 Task: Sort the products by best match.
Action: Mouse moved to (19, 149)
Screenshot: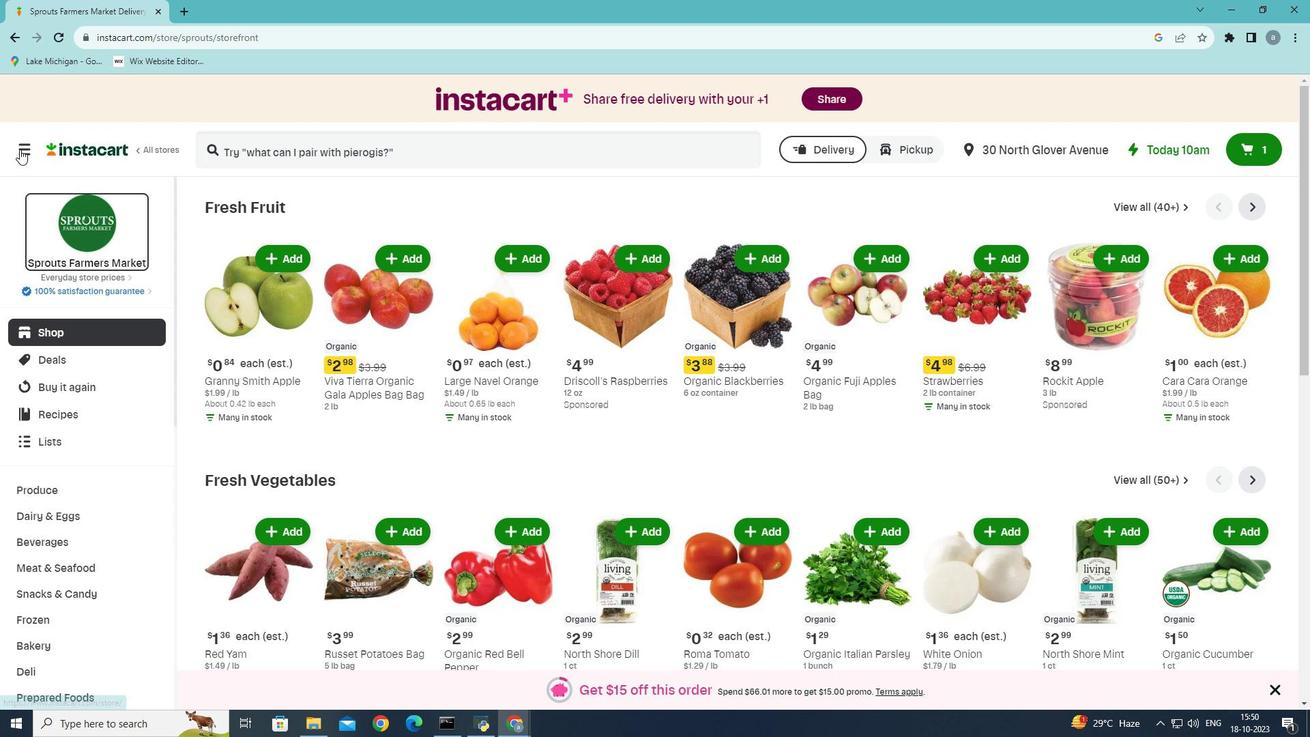 
Action: Mouse pressed left at (19, 149)
Screenshot: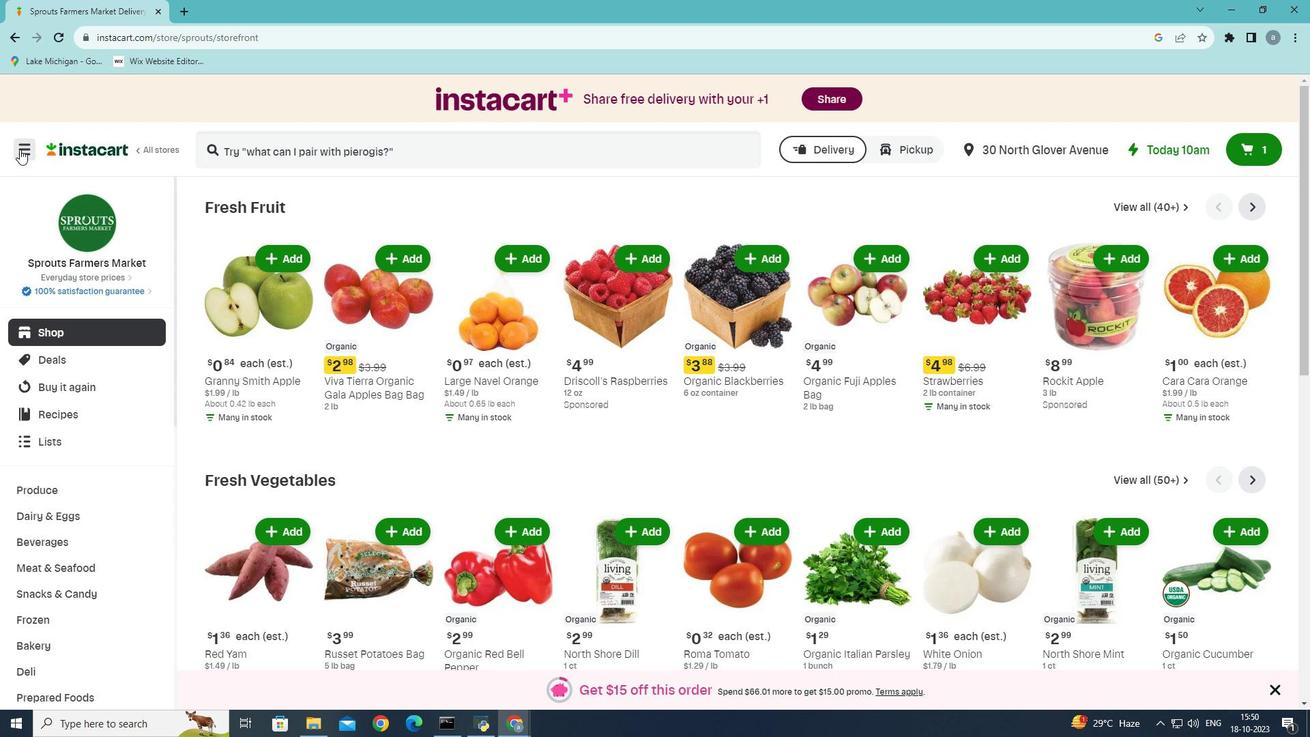 
Action: Mouse moved to (107, 400)
Screenshot: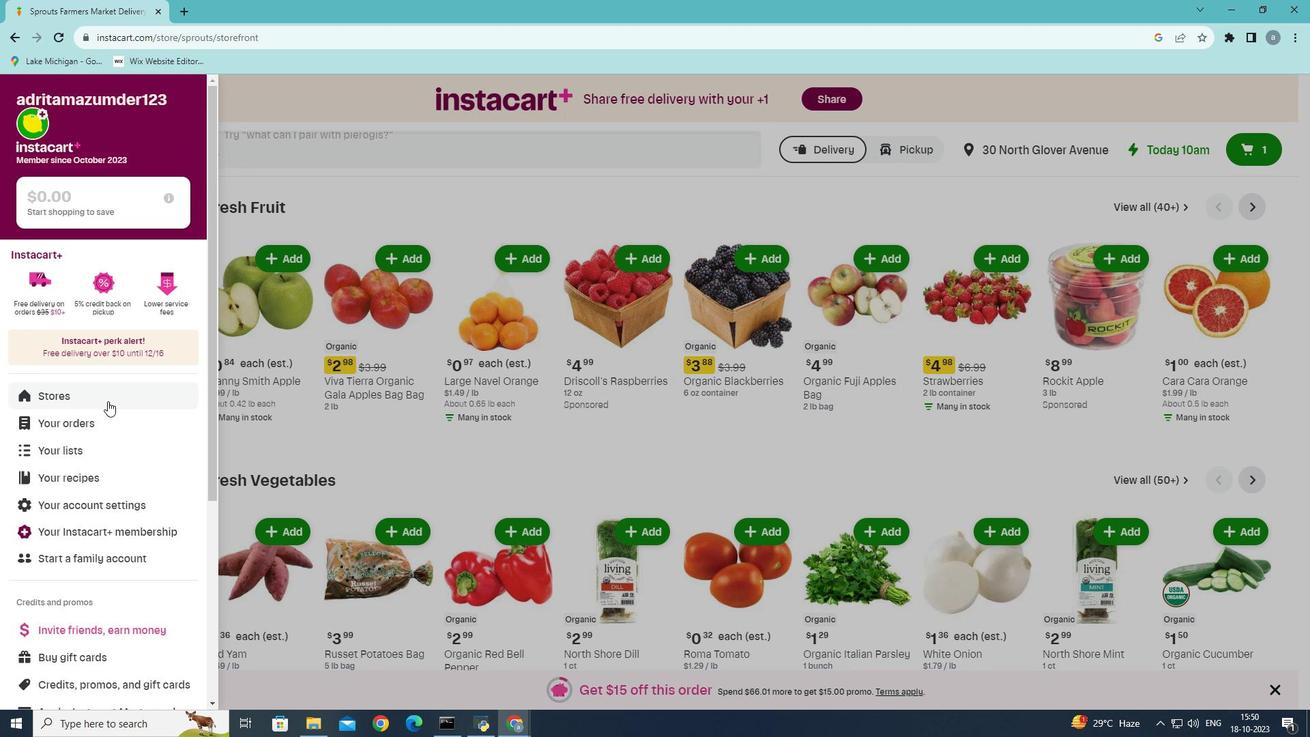 
Action: Mouse pressed left at (107, 400)
Screenshot: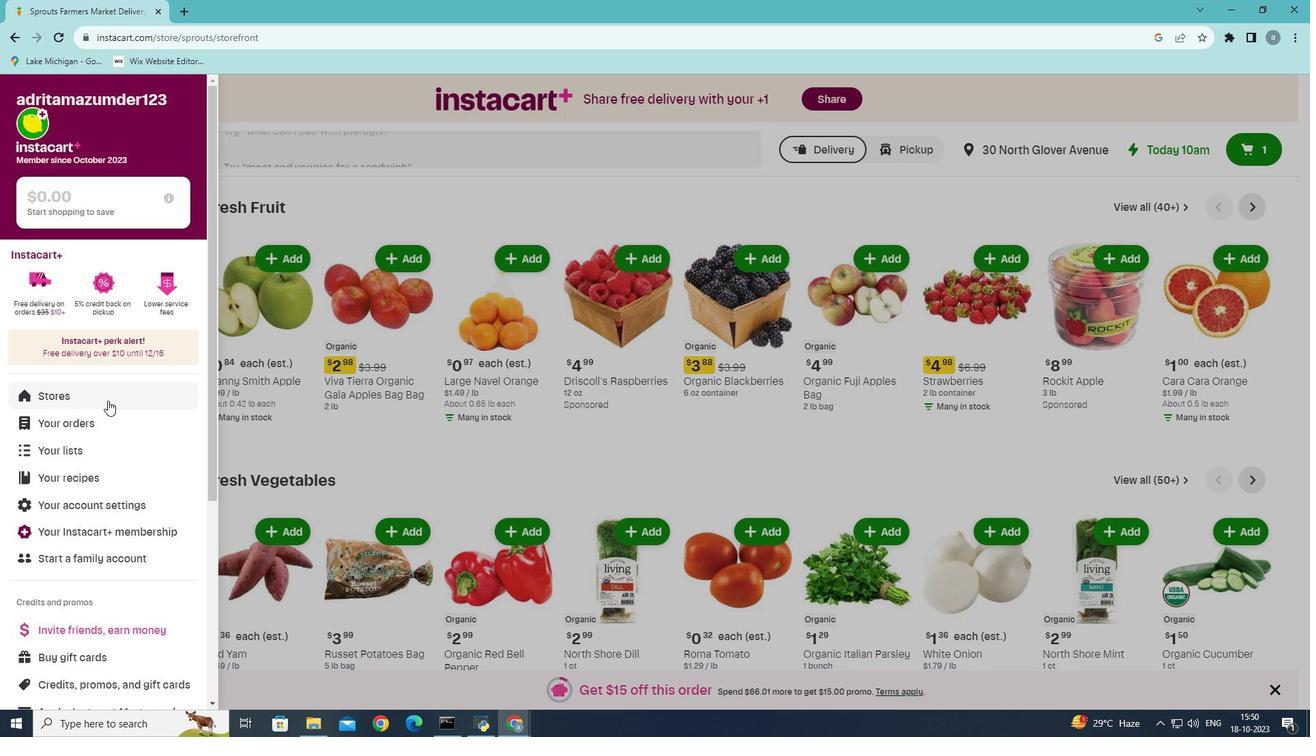
Action: Mouse moved to (313, 158)
Screenshot: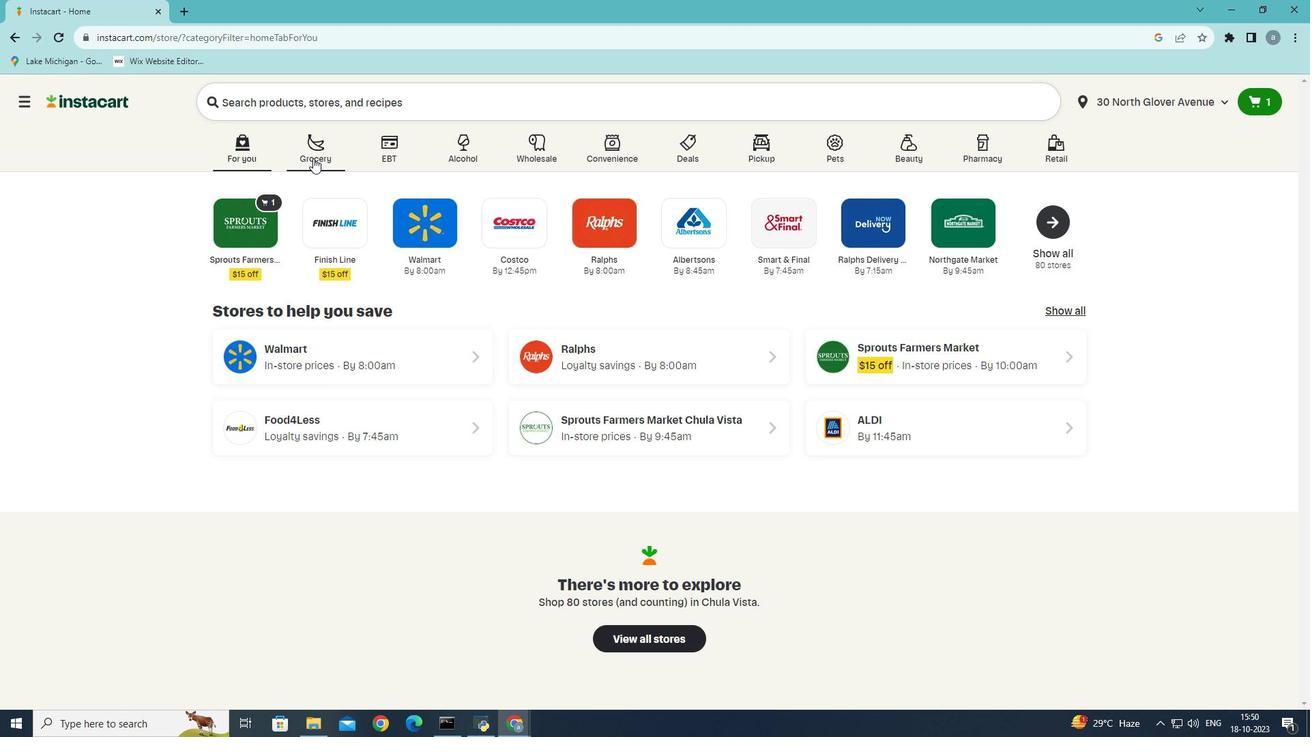 
Action: Mouse pressed left at (313, 158)
Screenshot: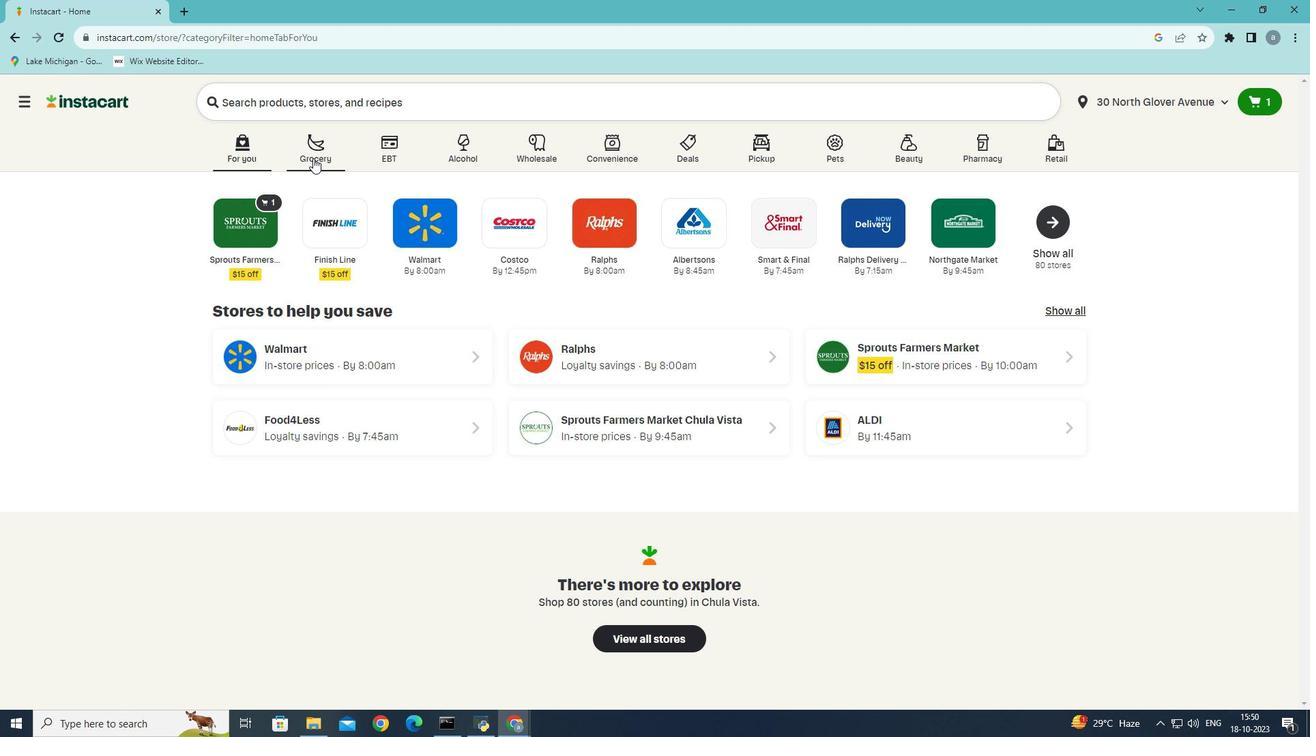 
Action: Mouse moved to (341, 400)
Screenshot: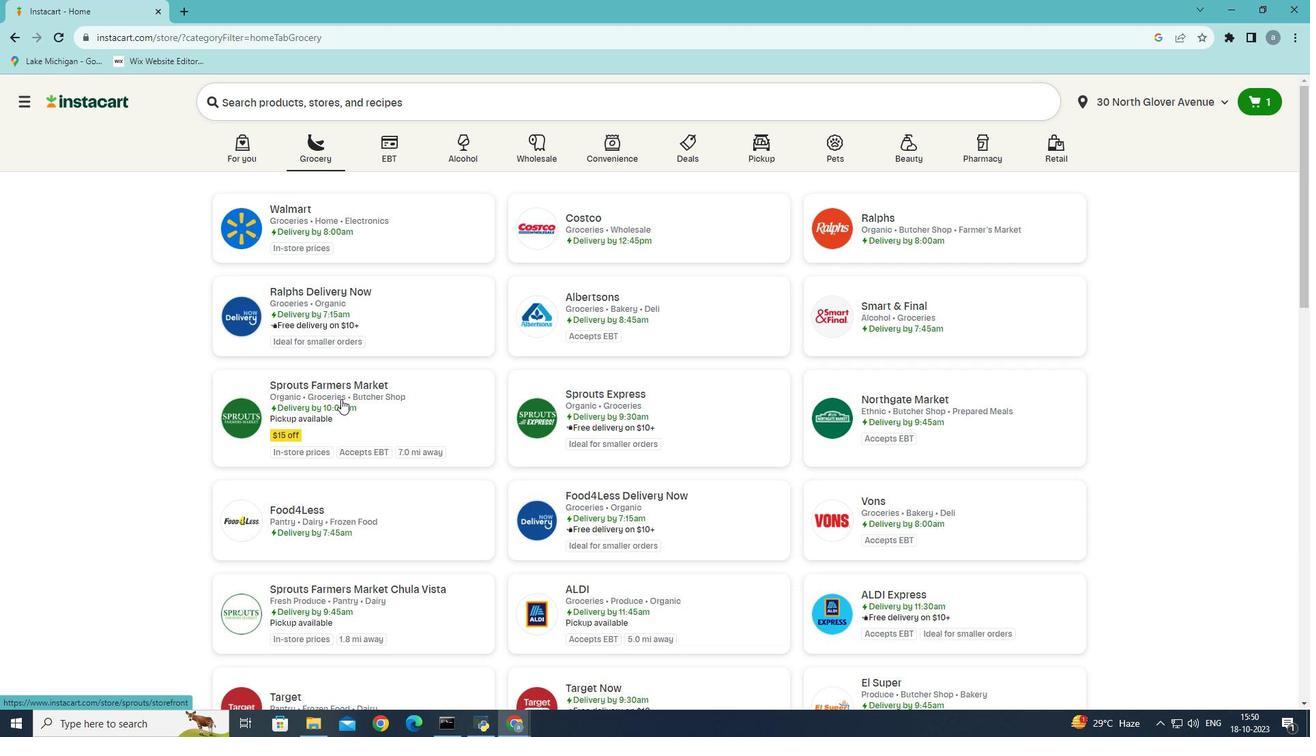 
Action: Mouse pressed left at (341, 400)
Screenshot: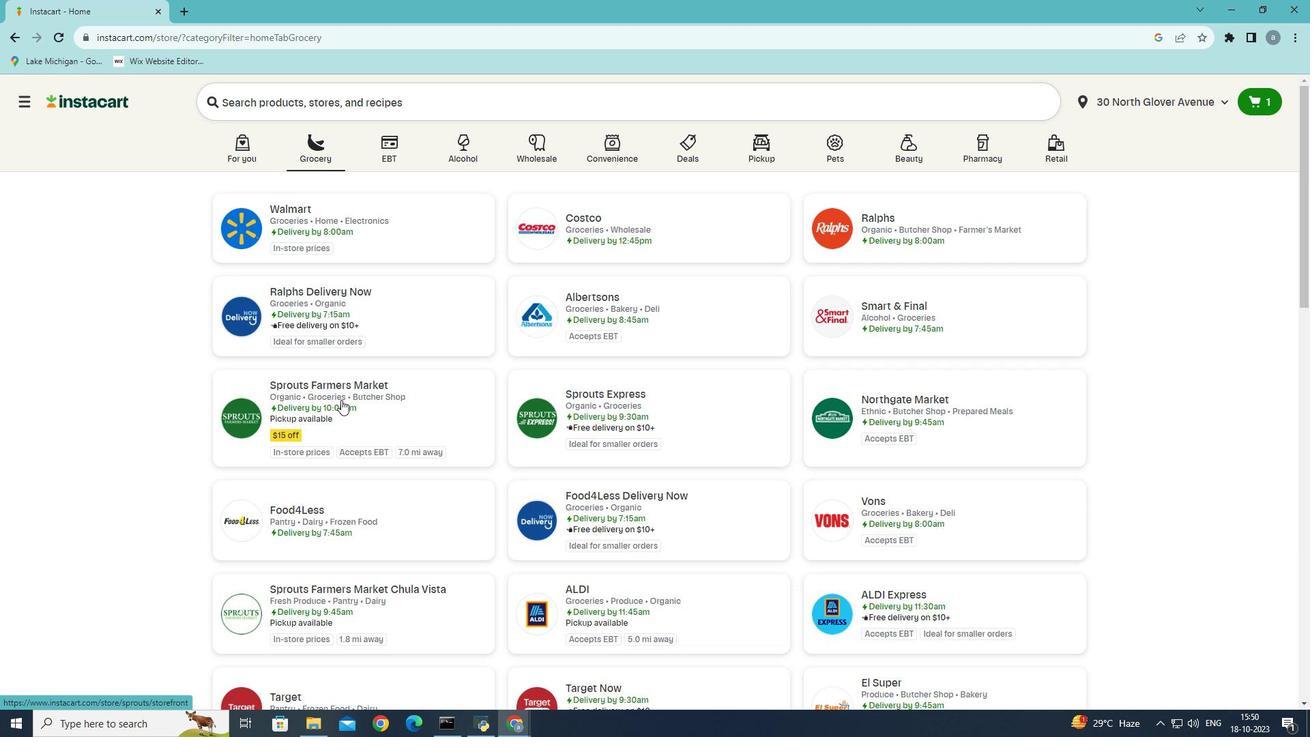 
Action: Mouse moved to (73, 567)
Screenshot: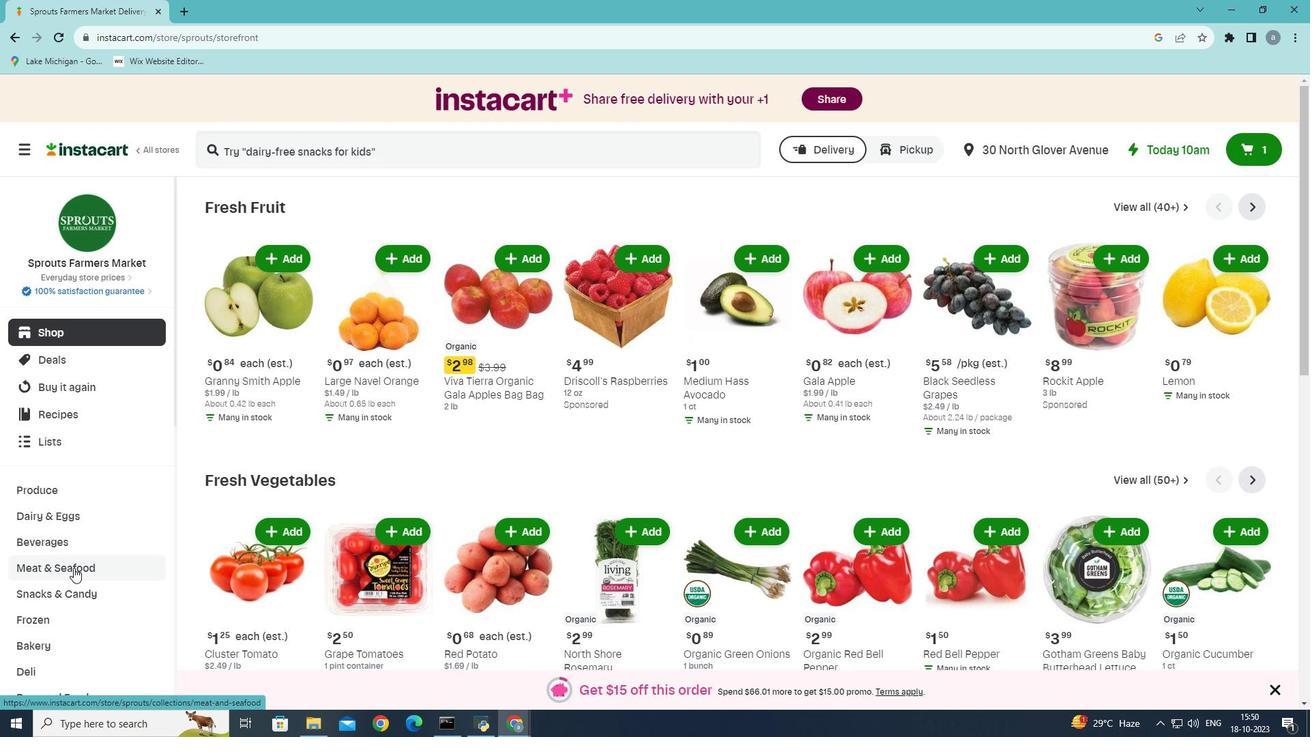 
Action: Mouse pressed left at (73, 567)
Screenshot: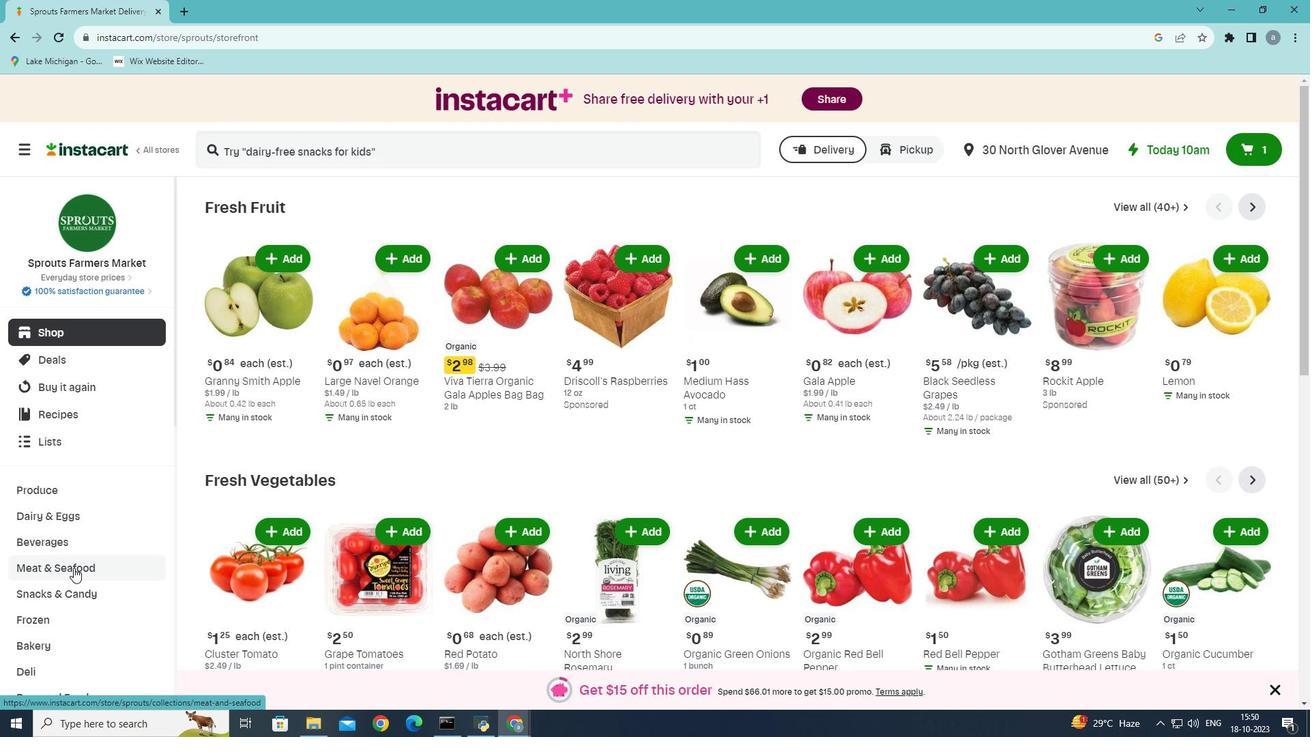 
Action: Mouse moved to (488, 242)
Screenshot: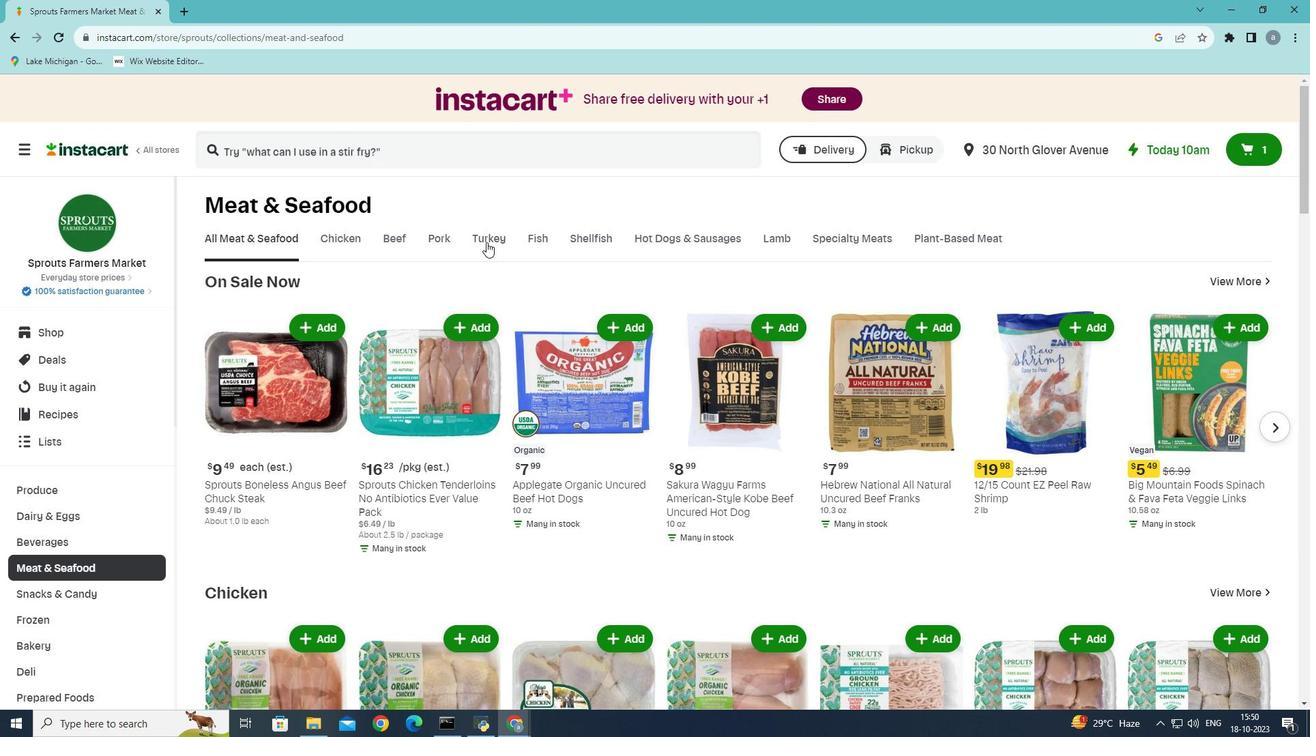 
Action: Mouse pressed left at (488, 242)
Screenshot: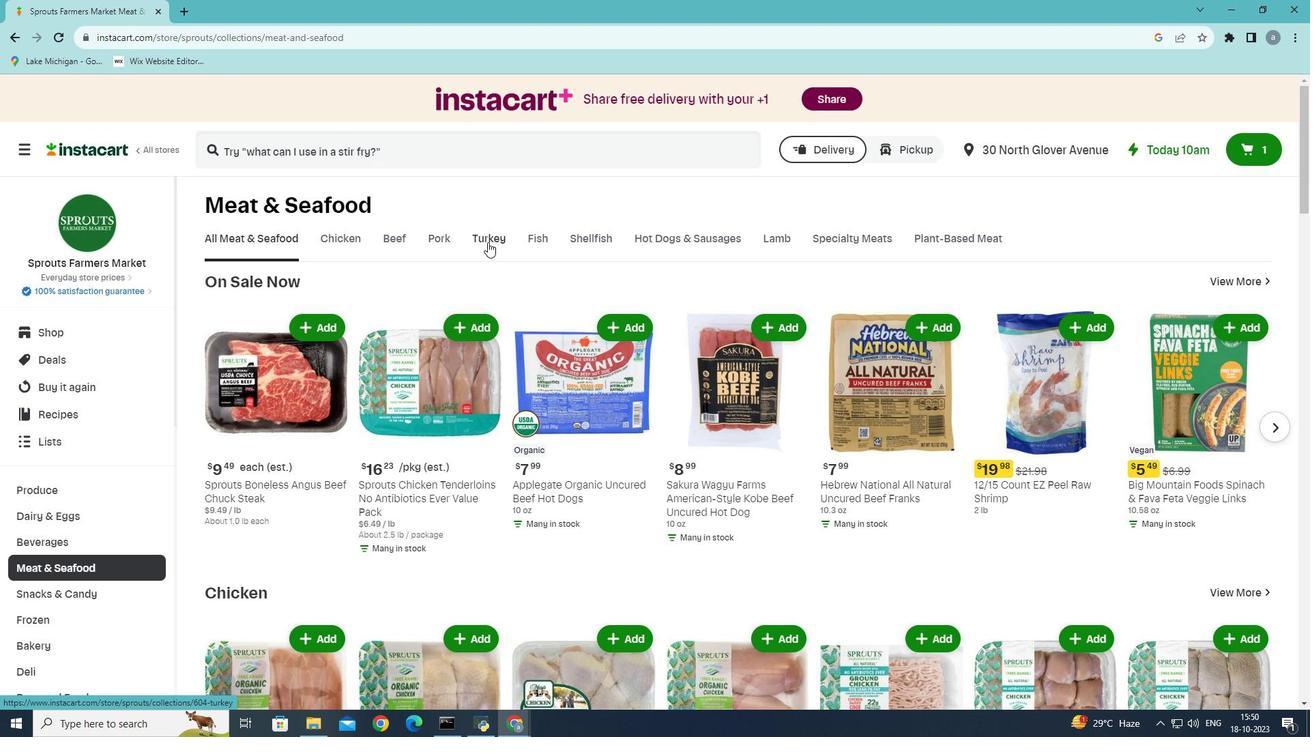 
Action: Mouse moved to (460, 294)
Screenshot: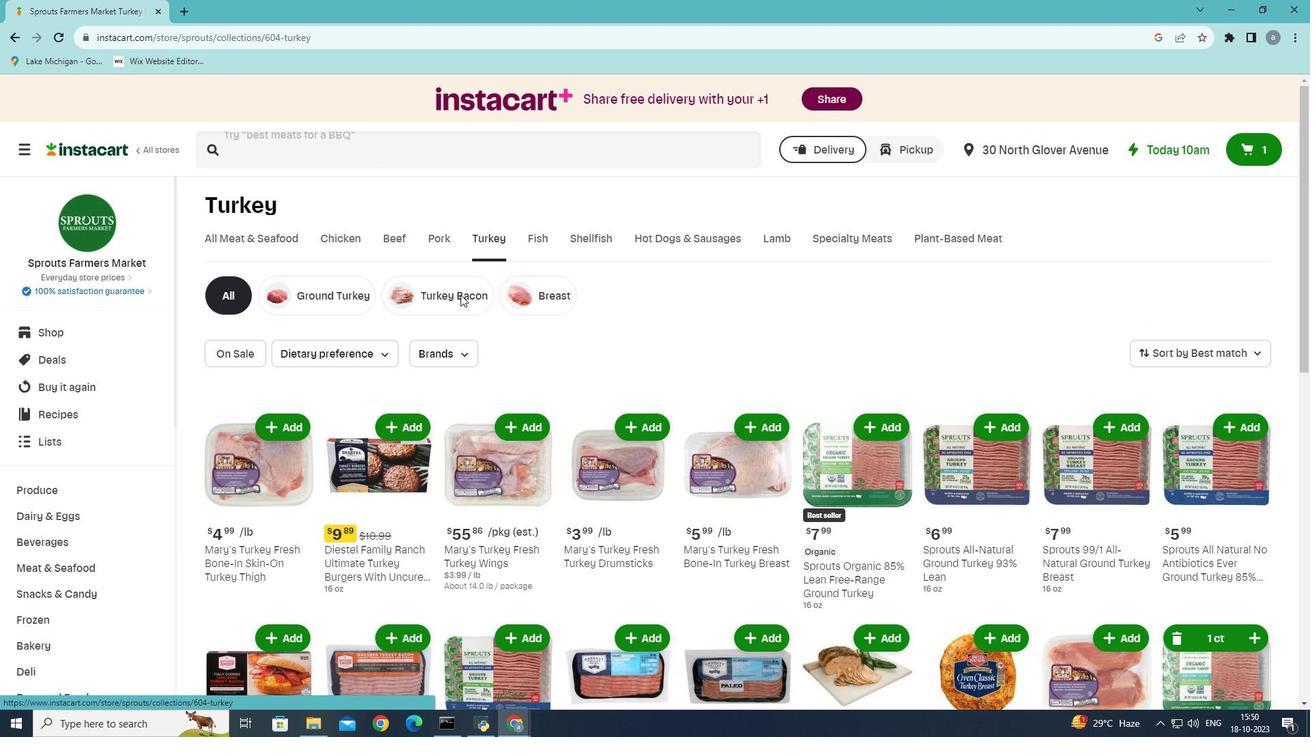 
Action: Mouse pressed left at (460, 294)
Screenshot: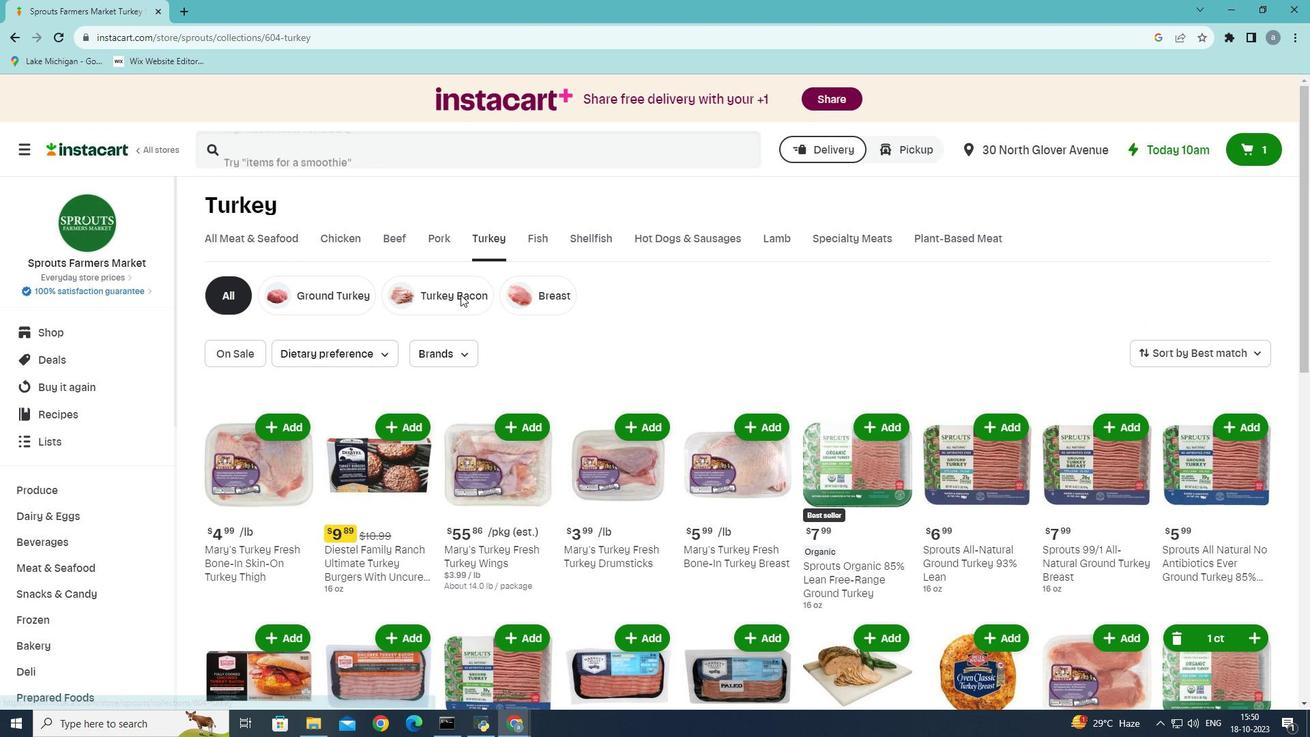 
Action: Mouse moved to (1269, 352)
Screenshot: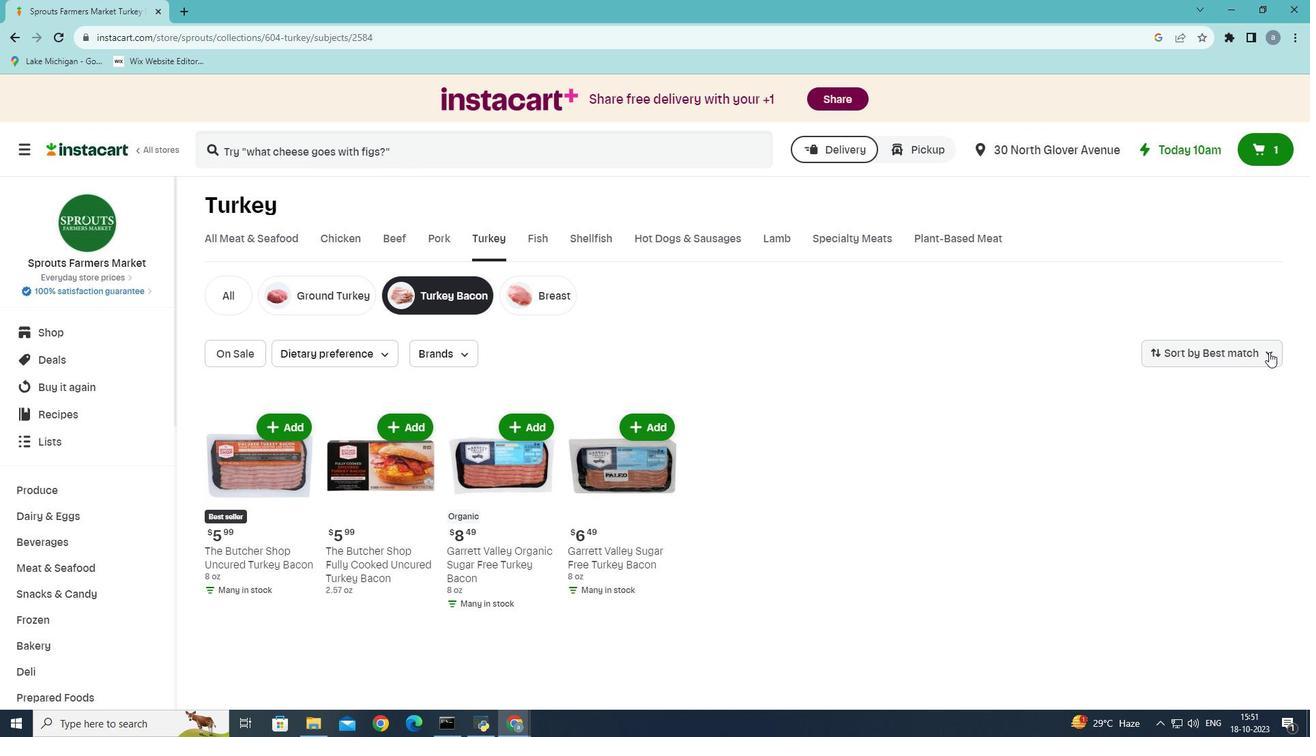 
Action: Mouse pressed left at (1269, 352)
Screenshot: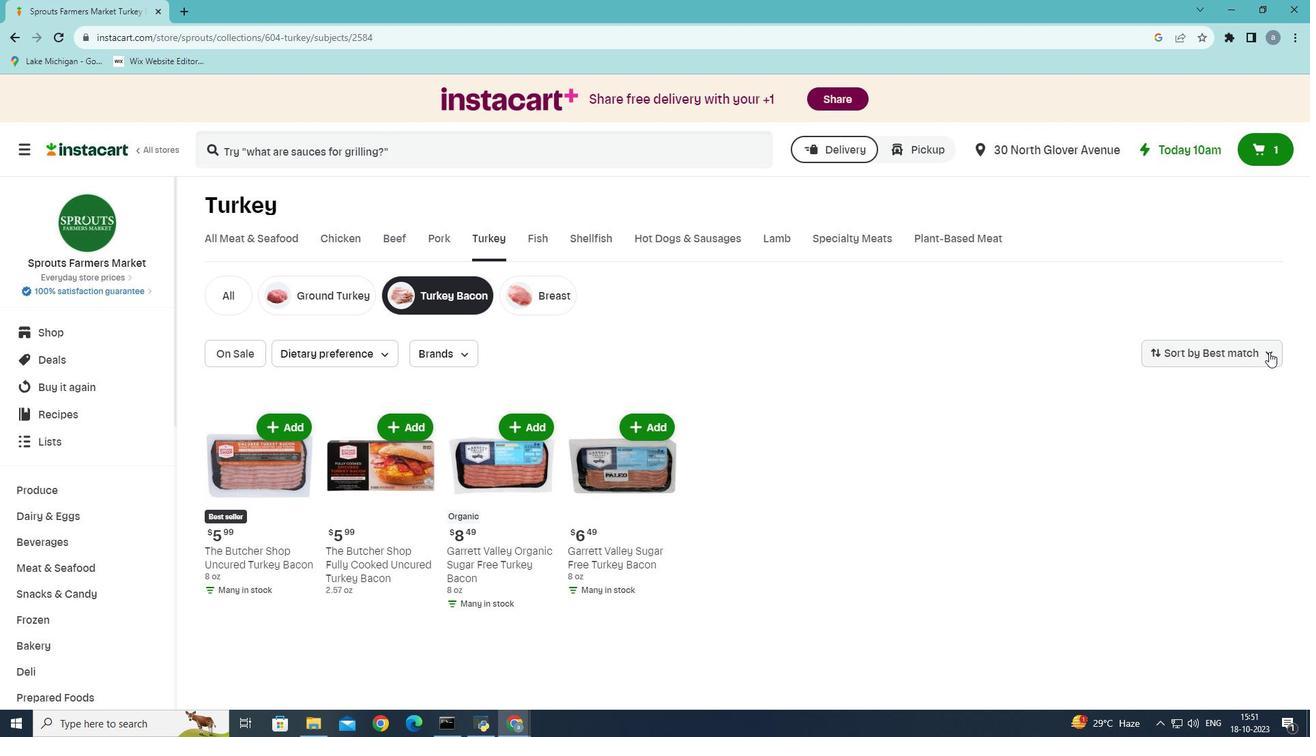 
Action: Mouse moved to (1198, 393)
Screenshot: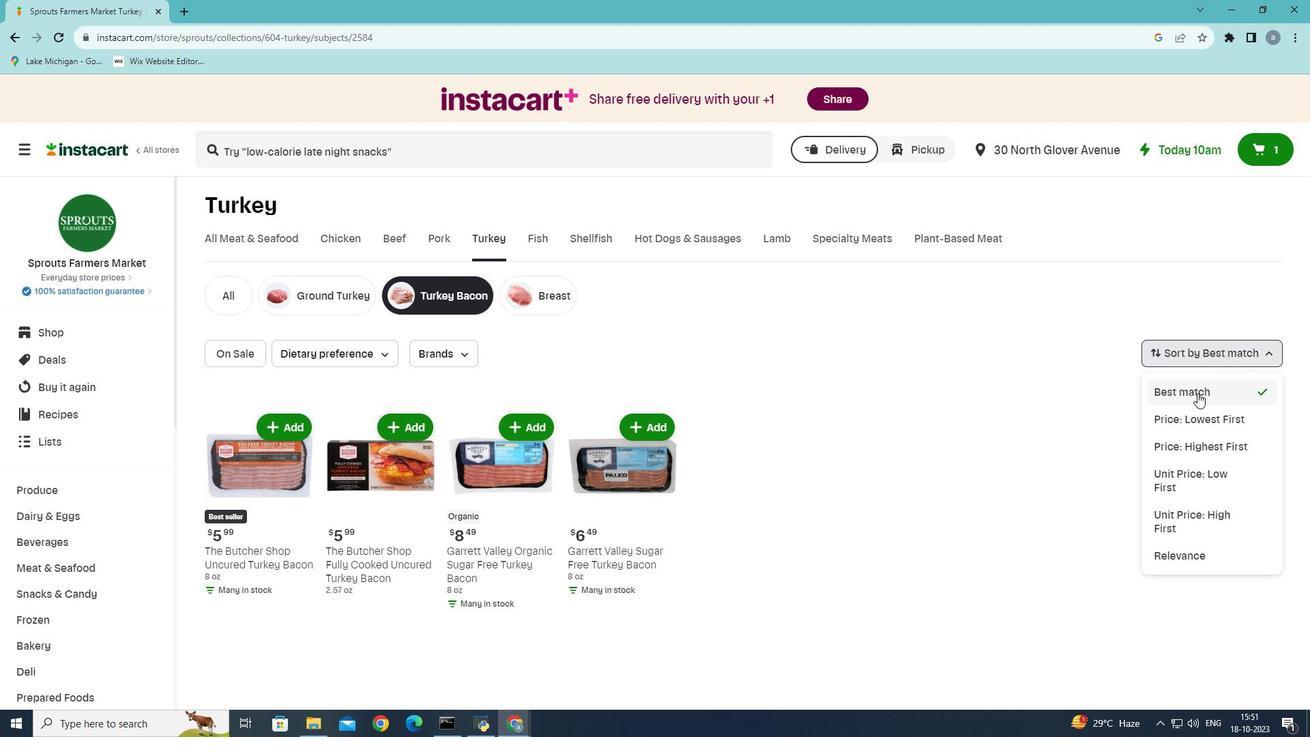 
Action: Mouse pressed left at (1198, 393)
Screenshot: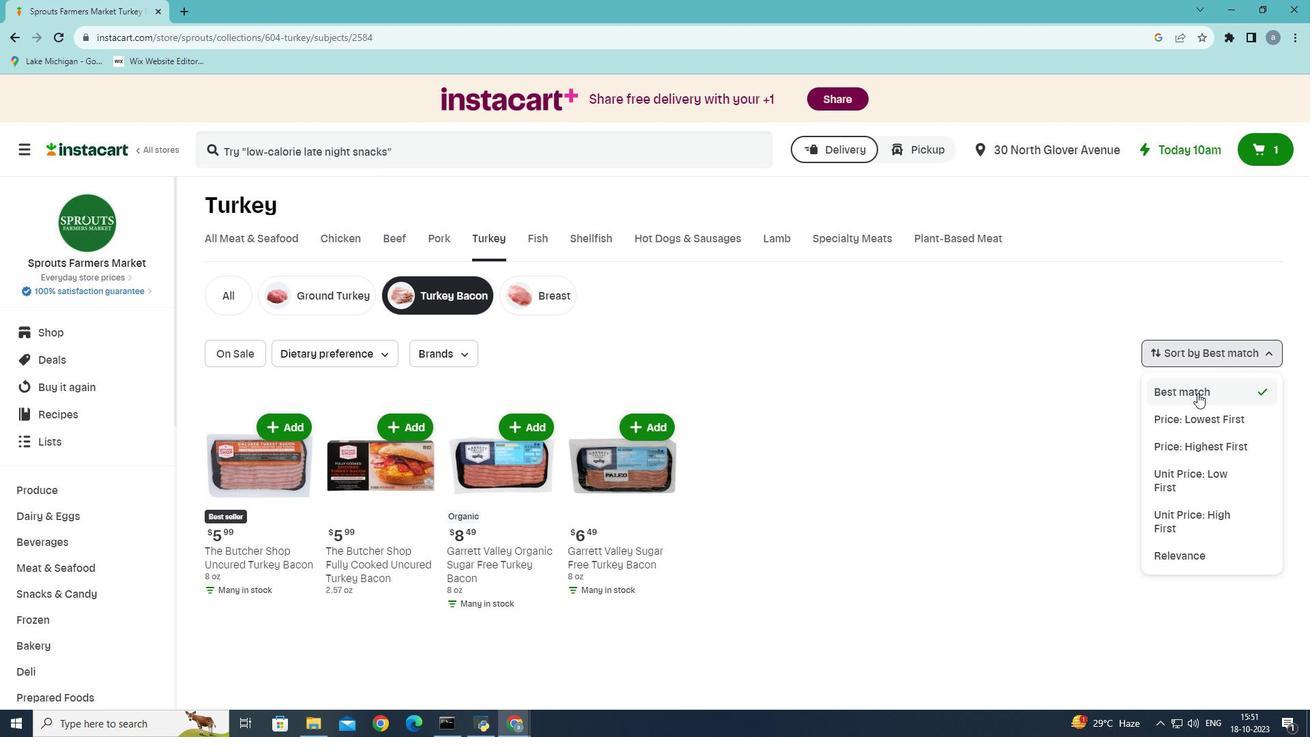 
Action: Mouse moved to (1187, 398)
Screenshot: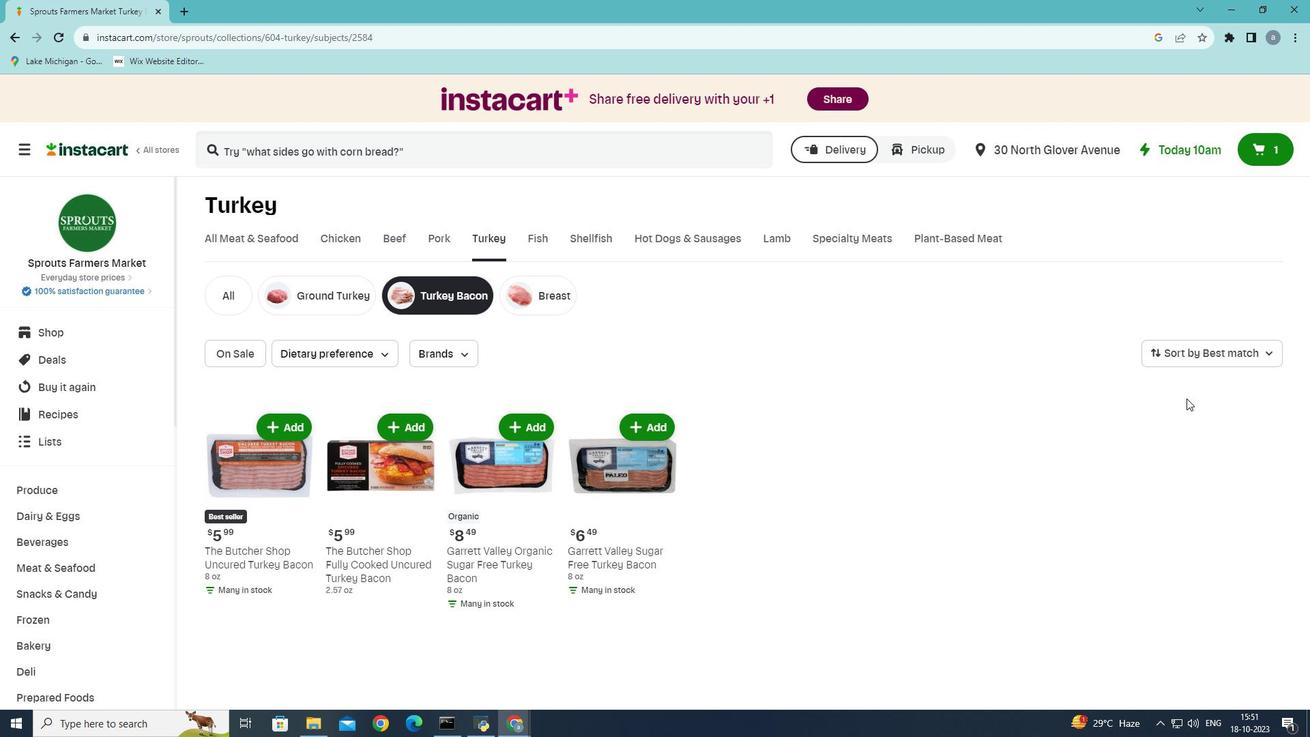 
